 Task: Reply all   from  to Email0081 with a subject Re:Subject0081 and with a message Message0081
Action: Mouse moved to (629, 246)
Screenshot: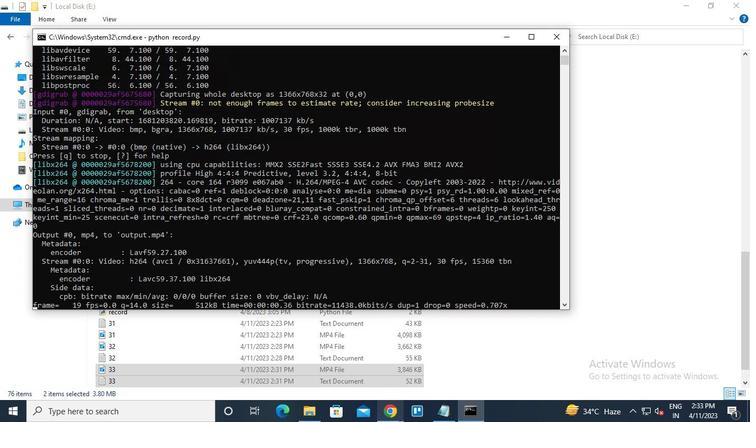 
Action: Mouse pressed left at (629, 246)
Screenshot: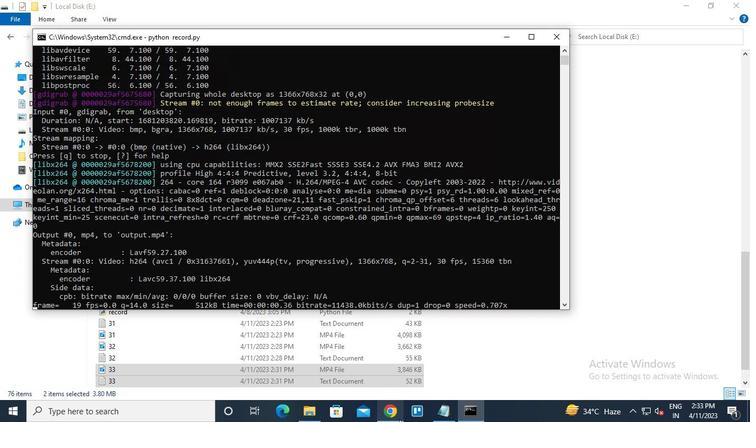 
Action: Mouse moved to (688, 161)
Screenshot: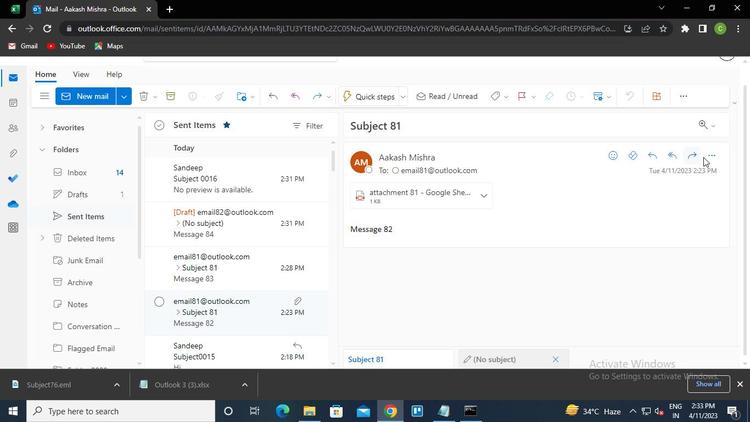 
Action: Mouse pressed left at (688, 161)
Screenshot: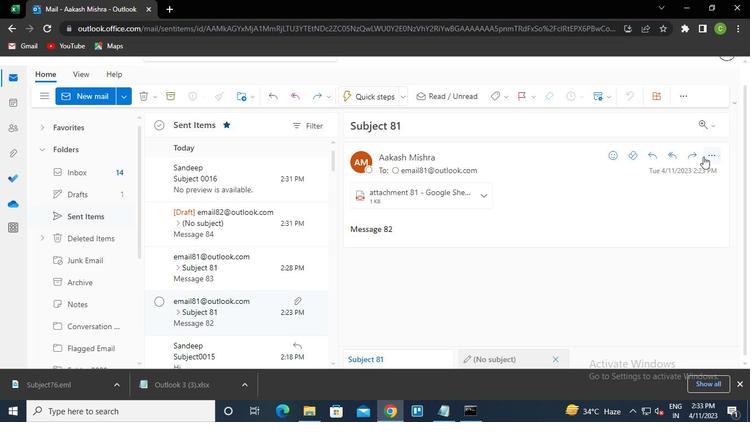 
Action: Mouse moved to (522, 132)
Screenshot: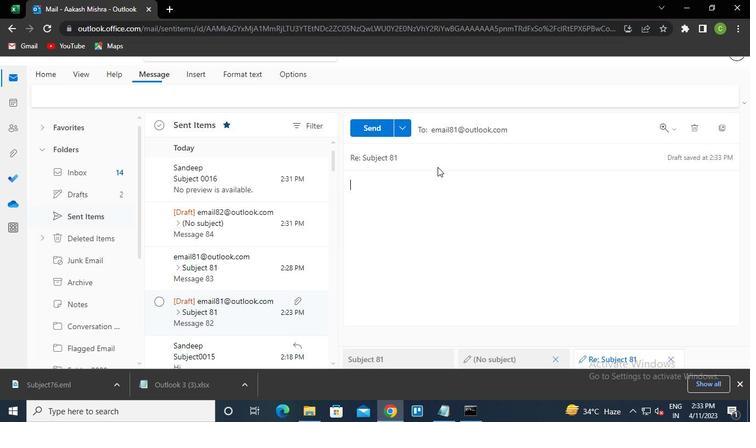
Action: Mouse pressed left at (522, 132)
Screenshot: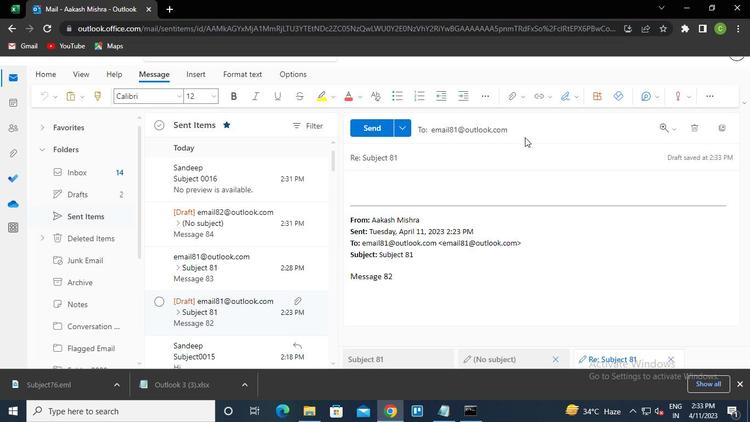 
Action: Mouse moved to (593, 248)
Screenshot: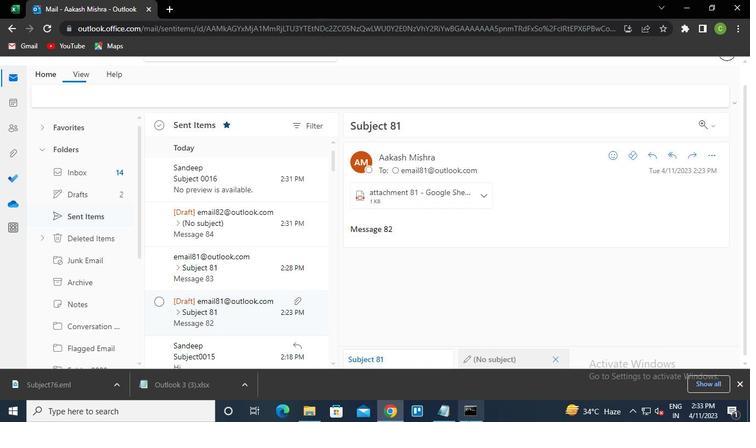 
Action: Mouse pressed left at (593, 248)
Screenshot: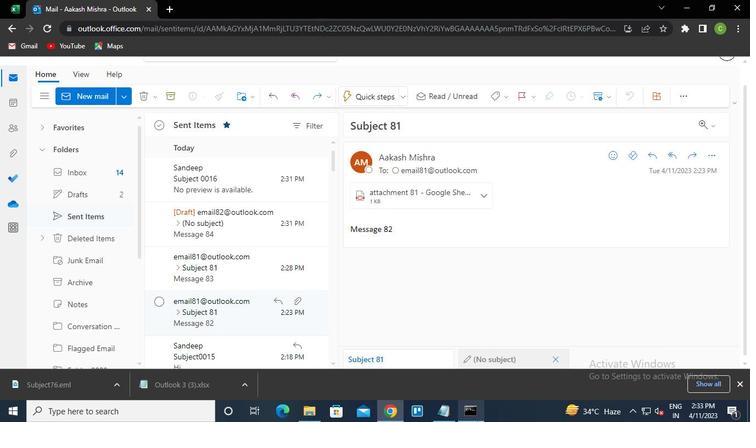 
Action: Mouse moved to (596, 244)
Screenshot: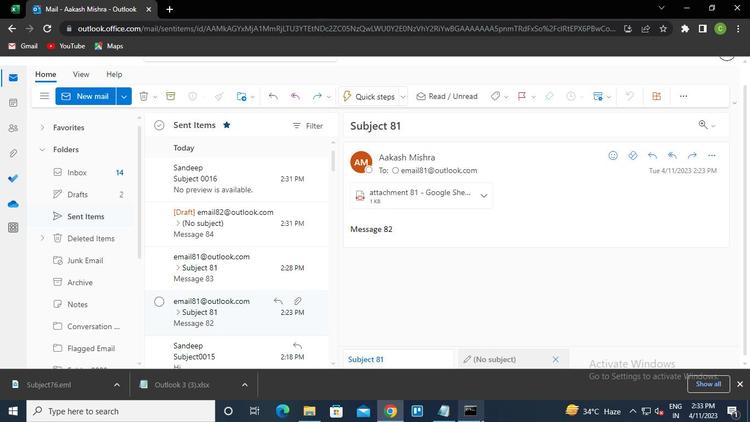 
Action: Mouse pressed left at (596, 244)
Screenshot: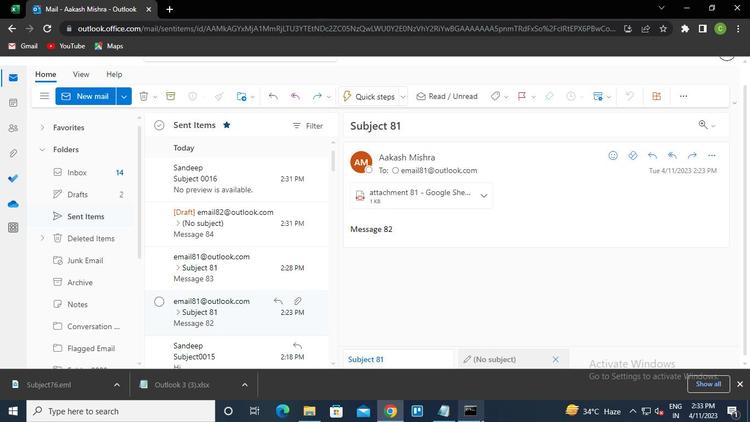 
Action: Mouse moved to (572, 72)
Screenshot: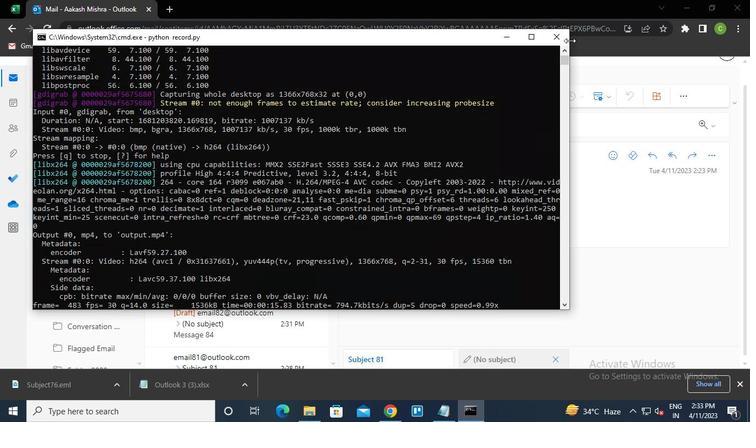 
Action: Mouse pressed left at (572, 72)
Screenshot: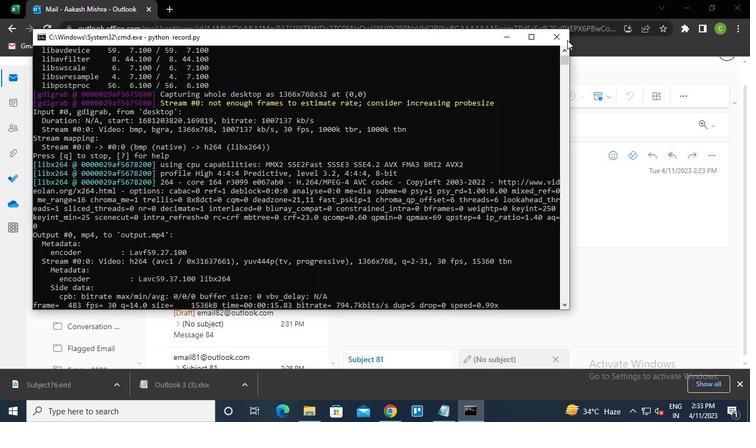 
Action: Mouse moved to (627, 247)
Screenshot: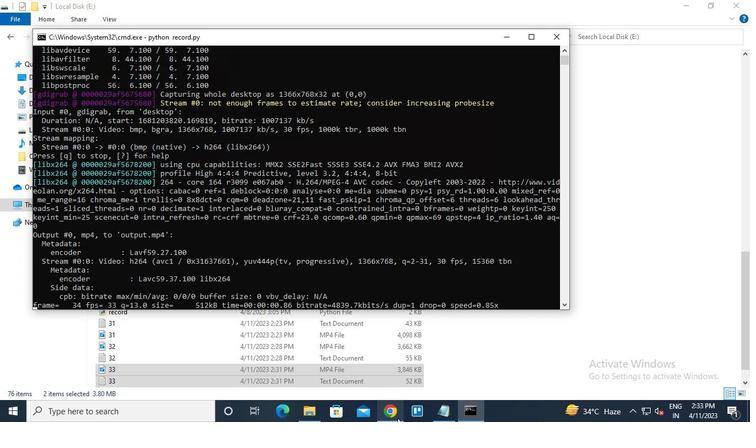 
Action: Mouse pressed left at (627, 247)
Screenshot: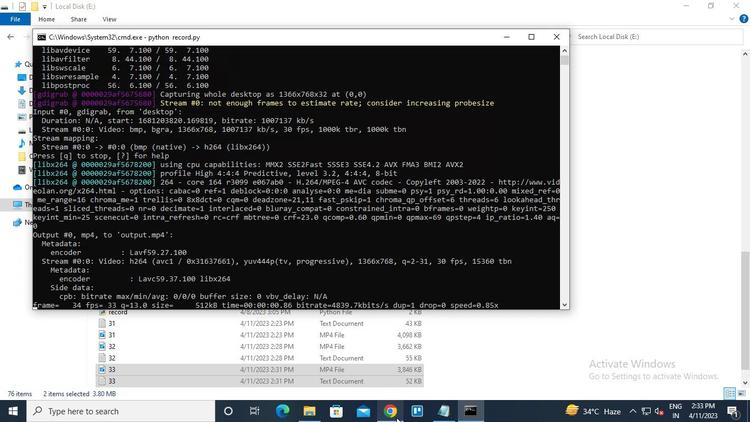 
Action: Mouse moved to (521, 133)
Screenshot: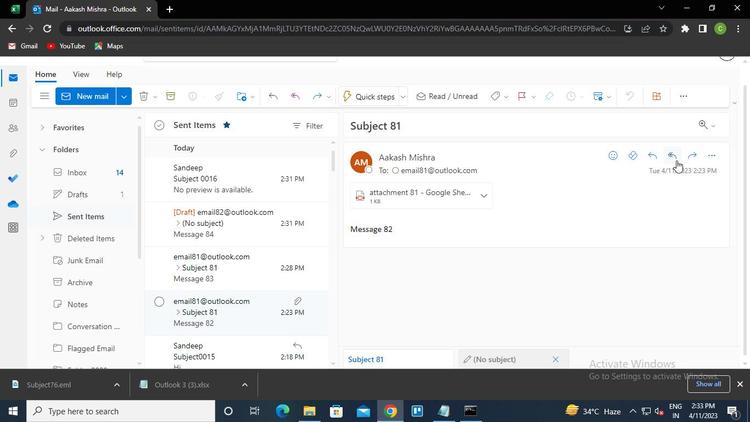
Action: Mouse pressed left at (521, 133)
Screenshot: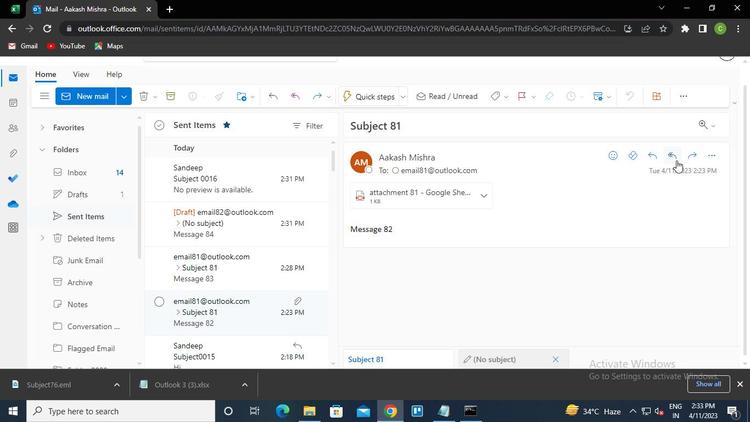 
Action: Mouse moved to (628, 142)
Screenshot: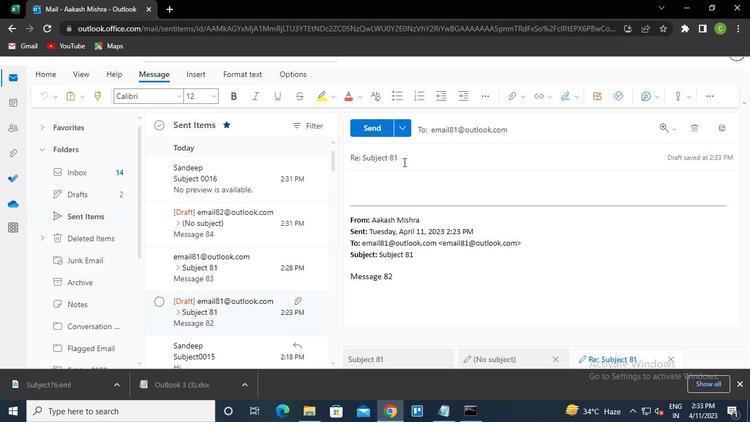 
Action: Keyboard Key.caps_lock
Screenshot: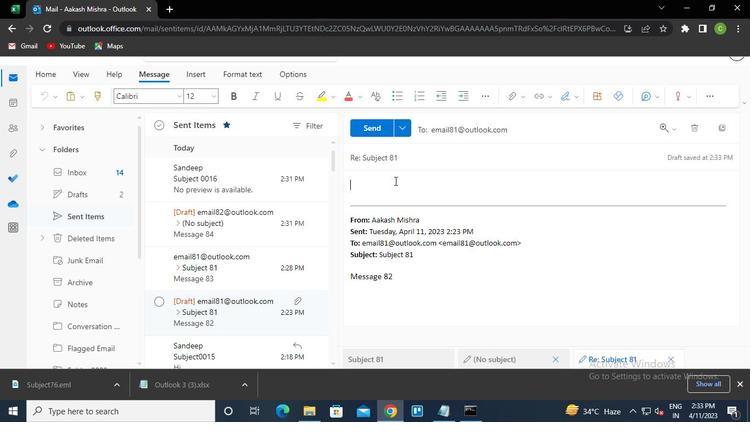 
Action: Keyboard m
Screenshot: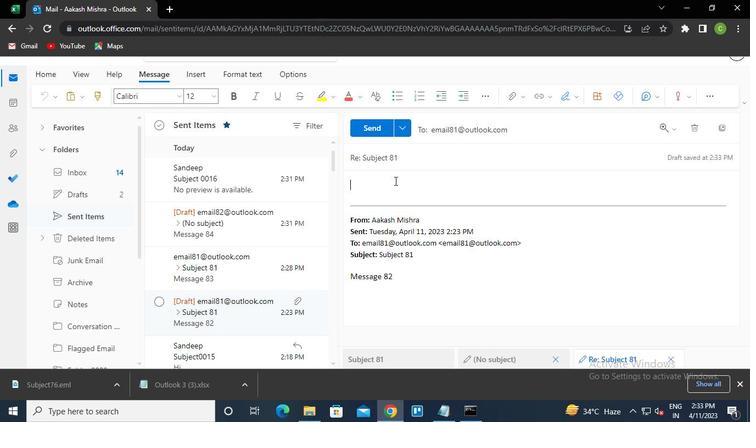 
Action: Keyboard Key.caps_lock
Screenshot: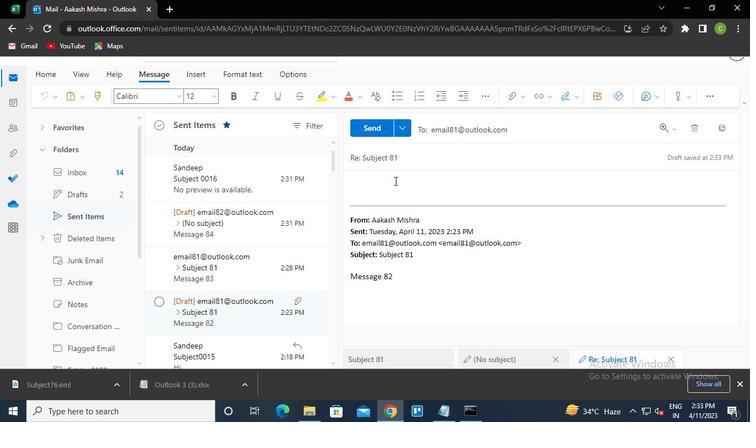 
Action: Keyboard e
Screenshot: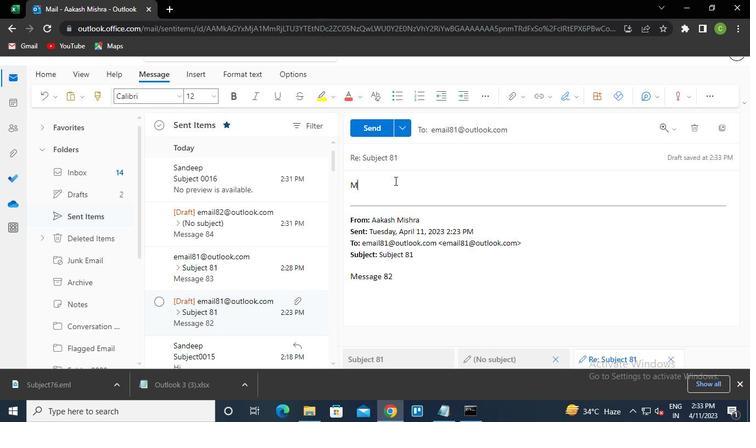 
Action: Keyboard s
Screenshot: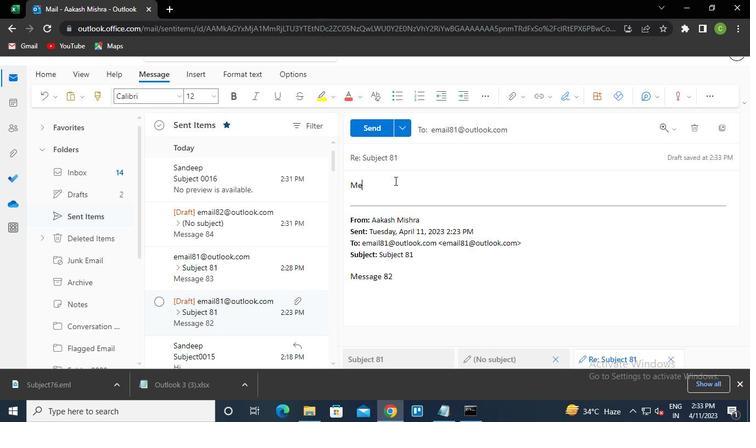 
Action: Keyboard s
Screenshot: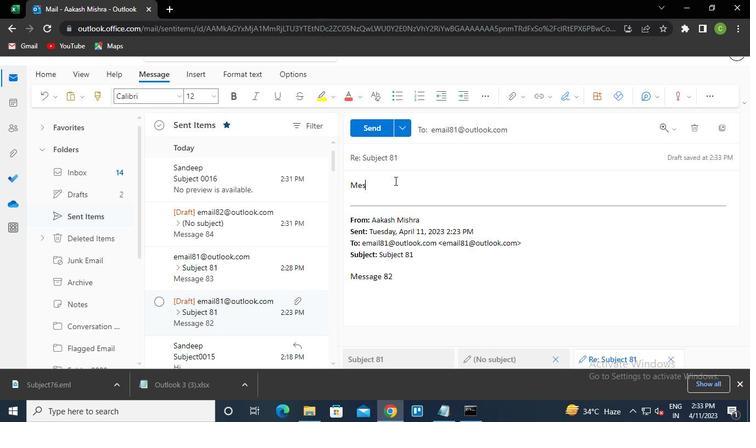 
Action: Keyboard a
Screenshot: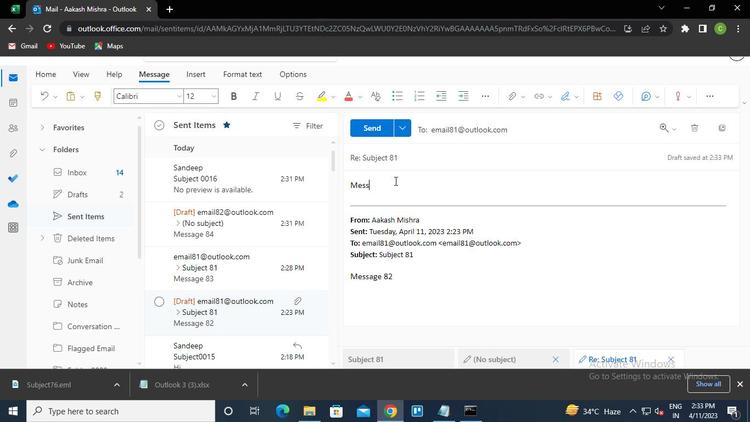 
Action: Keyboard g
Screenshot: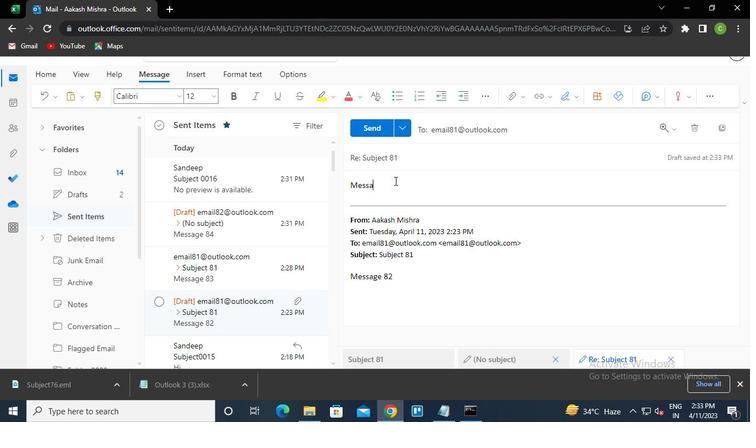 
Action: Keyboard e
Screenshot: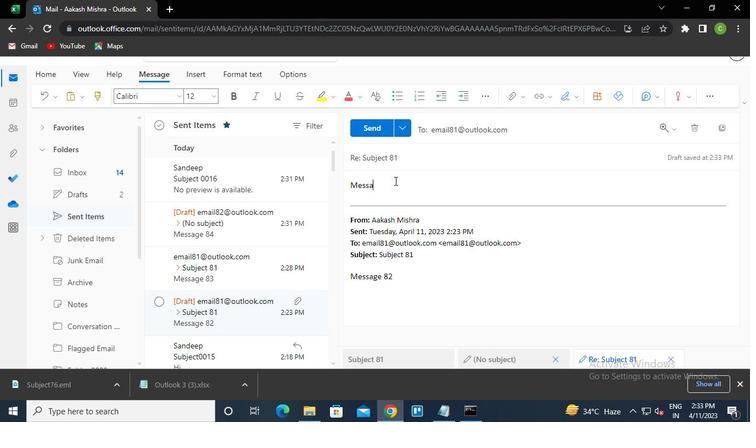 
Action: Keyboard Key.space
Screenshot: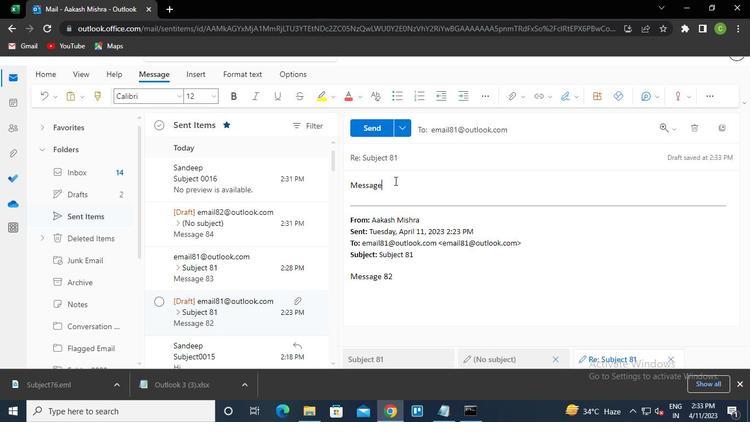 
Action: Keyboard <104>
Screenshot: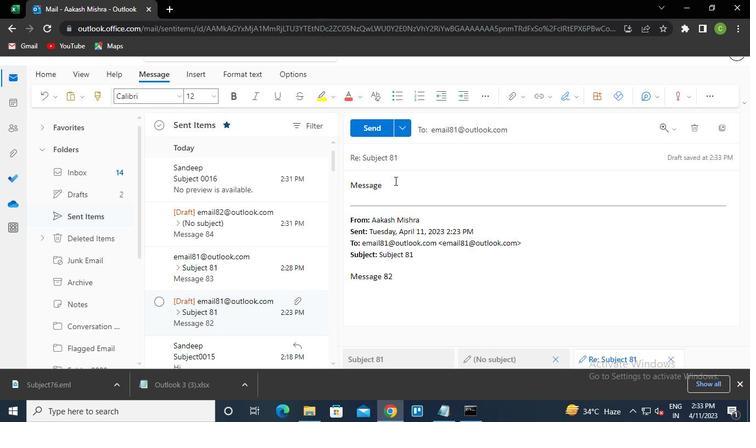 
Action: Keyboard <97>
Screenshot: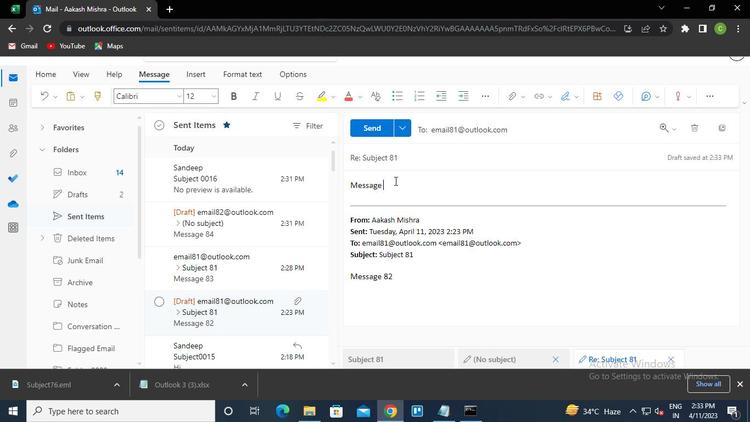 
Action: Mouse moved to (640, 116)
Screenshot: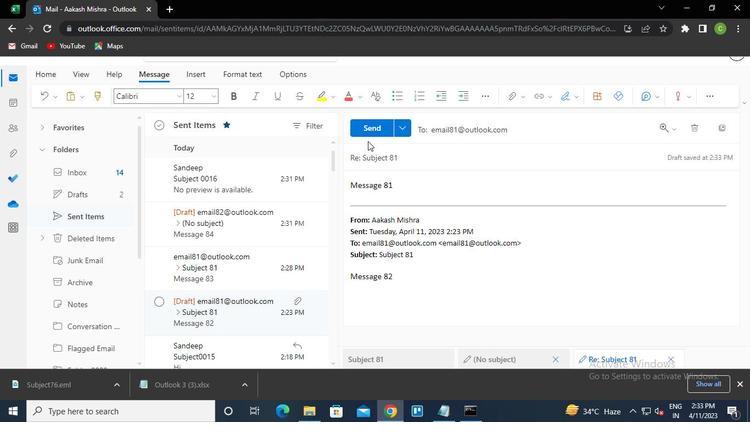 
Action: Mouse pressed left at (640, 116)
Screenshot: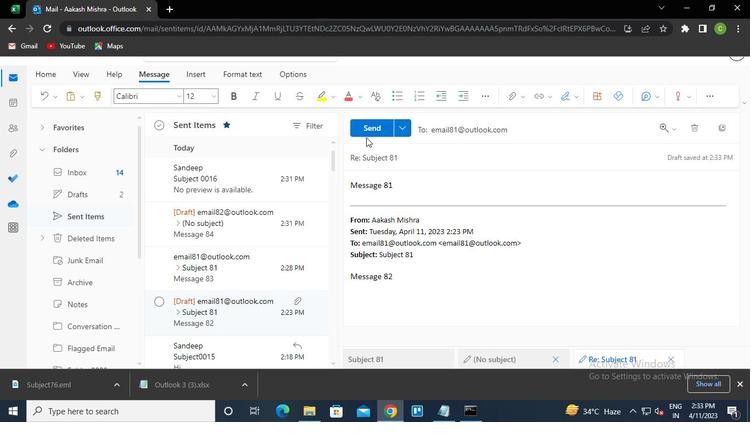 
Action: Mouse moved to (595, 248)
Screenshot: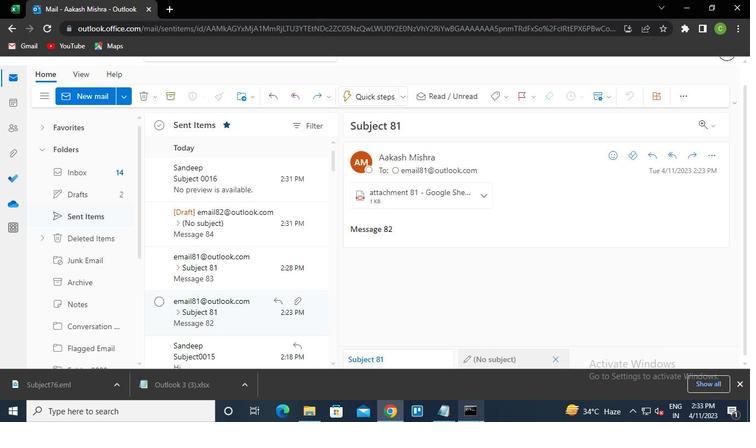 
Action: Mouse pressed left at (595, 248)
Screenshot: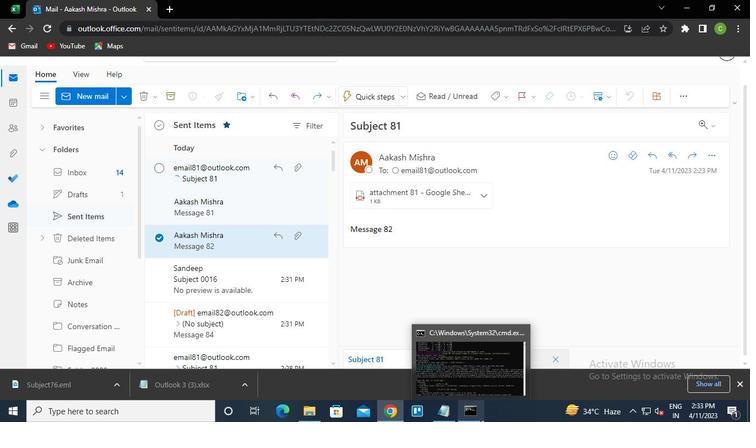 
Action: Mouse moved to (565, 79)
Screenshot: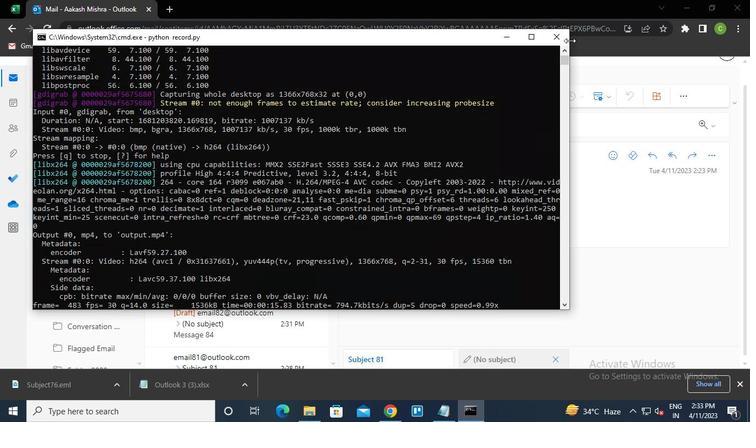 
Action: Mouse pressed left at (565, 79)
Screenshot: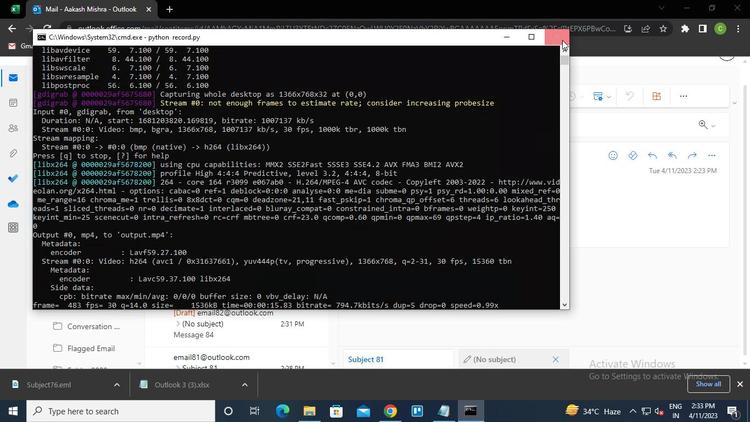 
Action: Mouse moved to (566, 79)
Screenshot: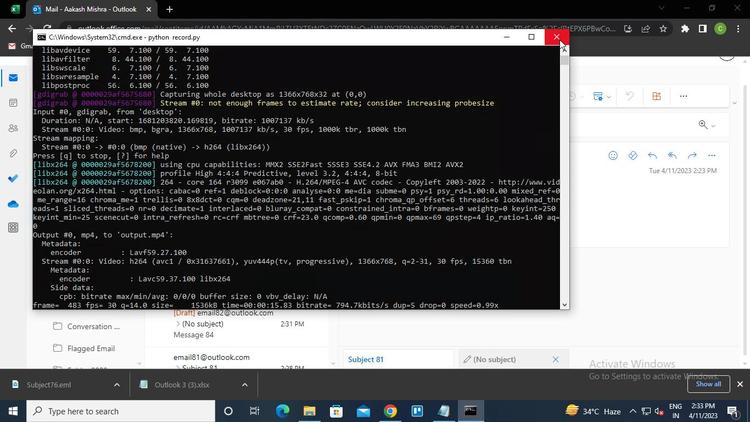
